 Task: Enable the option "Show playing item name in window title" in the Qt interface.
Action: Mouse moved to (101, 10)
Screenshot: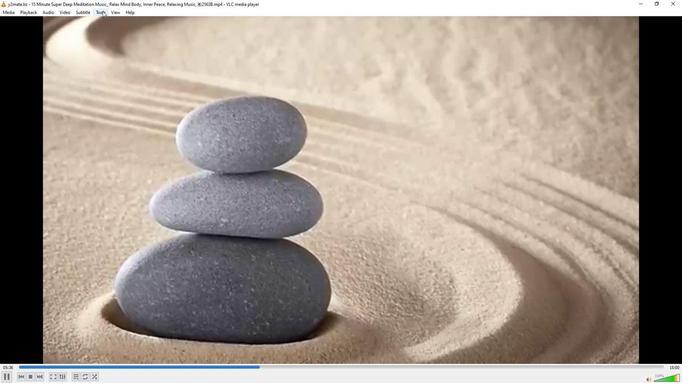 
Action: Mouse pressed left at (101, 10)
Screenshot: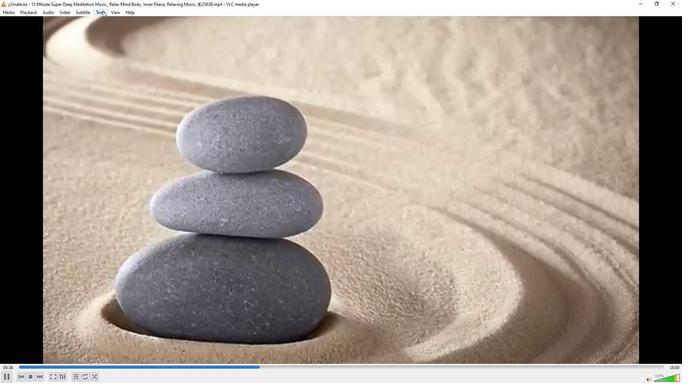 
Action: Mouse moved to (121, 98)
Screenshot: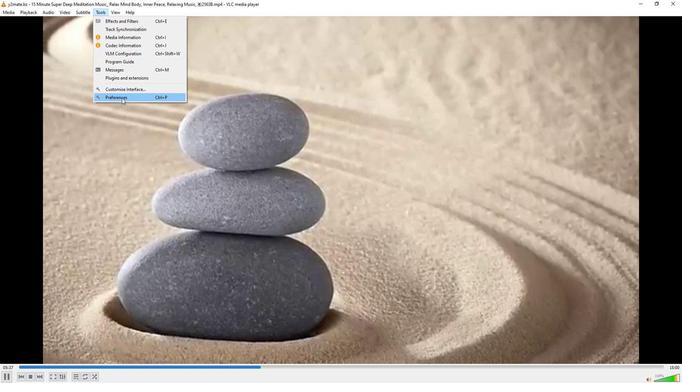 
Action: Mouse pressed left at (121, 98)
Screenshot: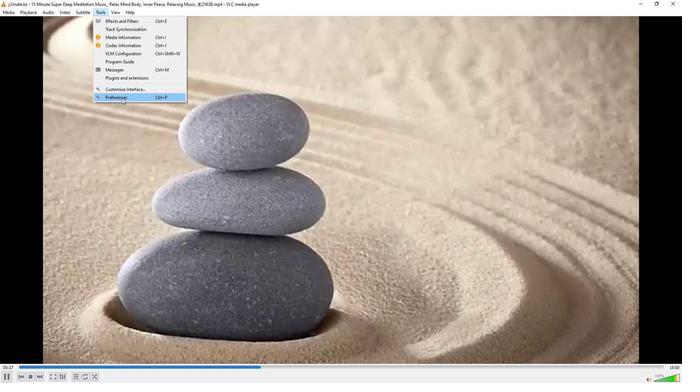 
Action: Mouse moved to (223, 311)
Screenshot: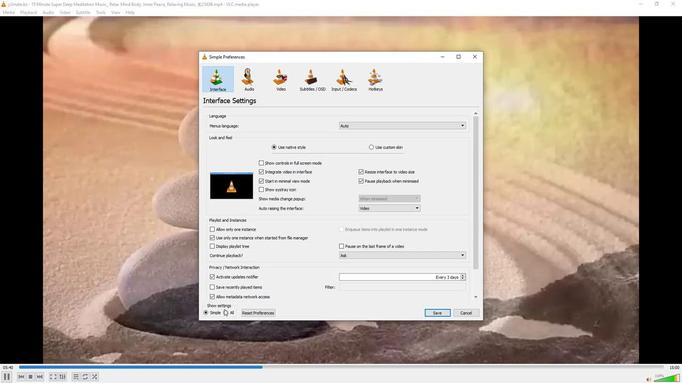
Action: Mouse pressed left at (223, 311)
Screenshot: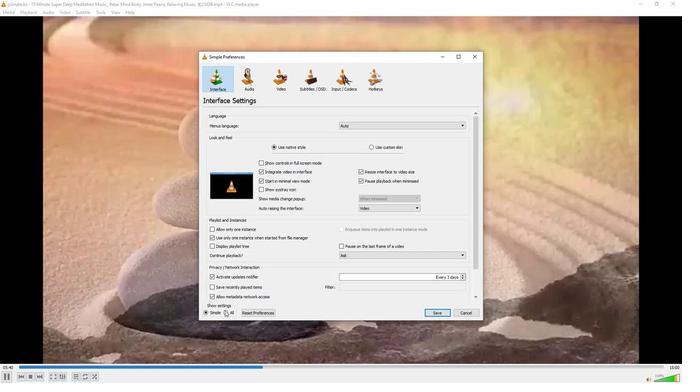 
Action: Mouse moved to (214, 281)
Screenshot: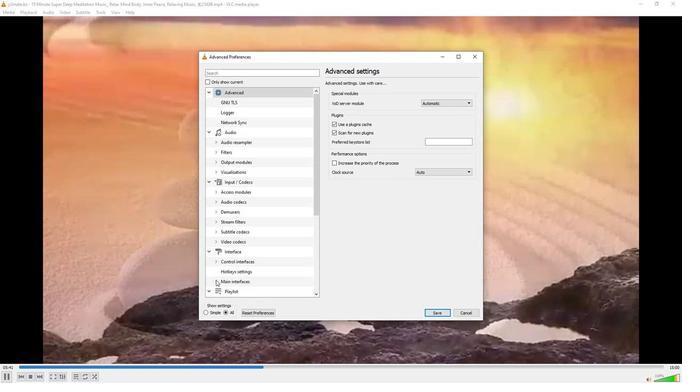 
Action: Mouse pressed left at (214, 281)
Screenshot: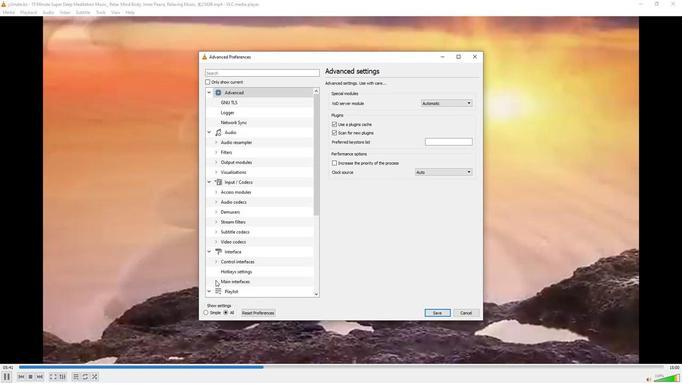 
Action: Mouse moved to (220, 260)
Screenshot: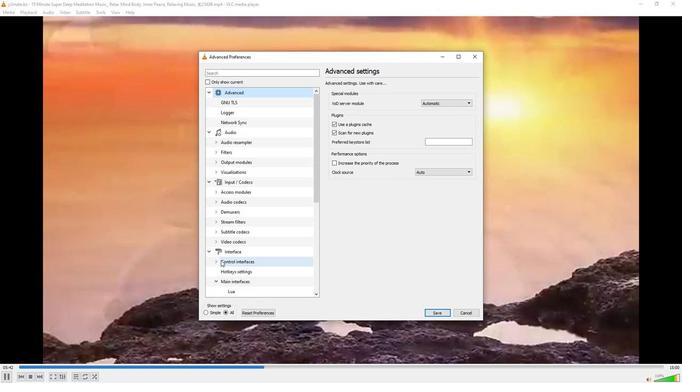 
Action: Mouse scrolled (220, 260) with delta (0, 0)
Screenshot: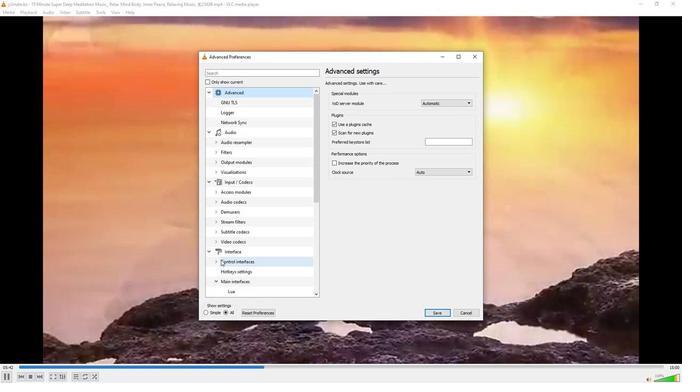 
Action: Mouse moved to (220, 258)
Screenshot: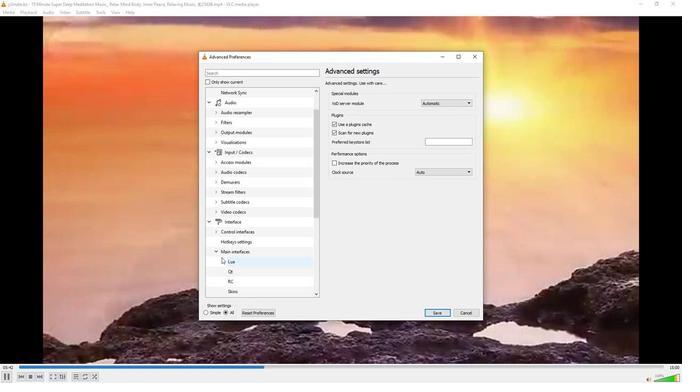 
Action: Mouse scrolled (220, 257) with delta (0, 0)
Screenshot: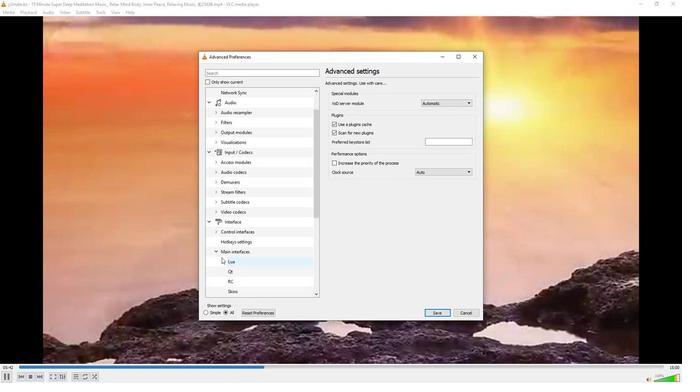 
Action: Mouse moved to (230, 240)
Screenshot: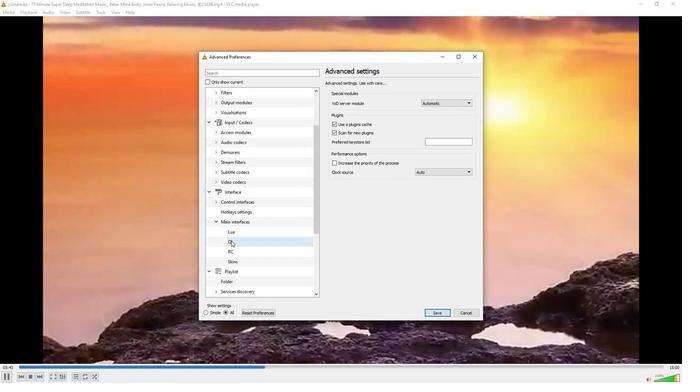 
Action: Mouse pressed left at (230, 240)
Screenshot: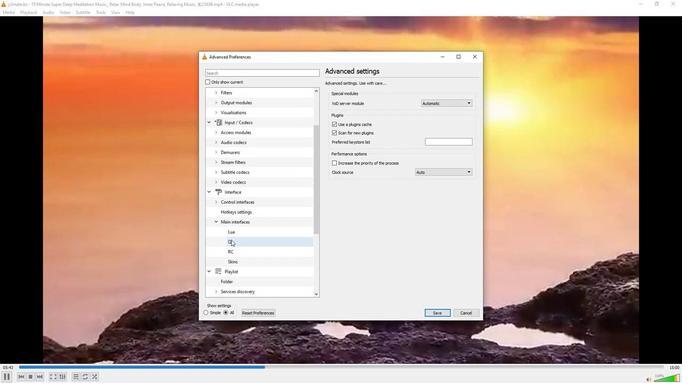 
Action: Mouse moved to (329, 165)
Screenshot: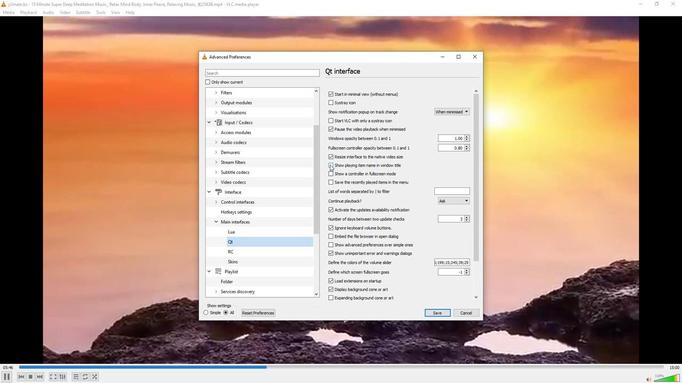 
Action: Mouse pressed left at (329, 165)
Screenshot: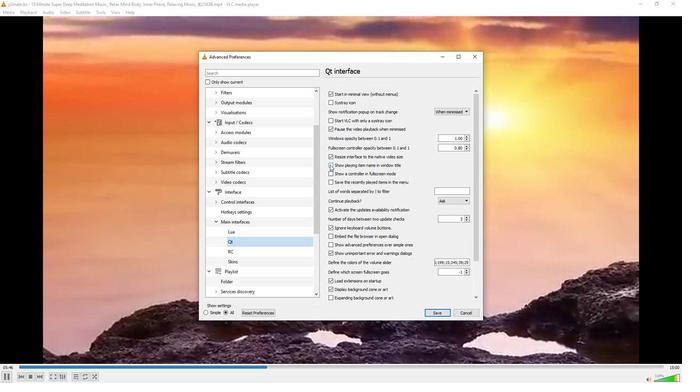 
Action: Mouse moved to (327, 198)
Screenshot: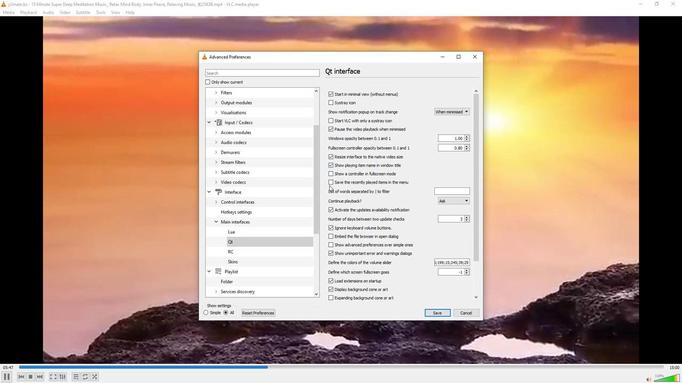 
